 Task: Look for products in the category "Dental Care" from Nature's Answer only.
Action: Mouse pressed left at (256, 111)
Screenshot: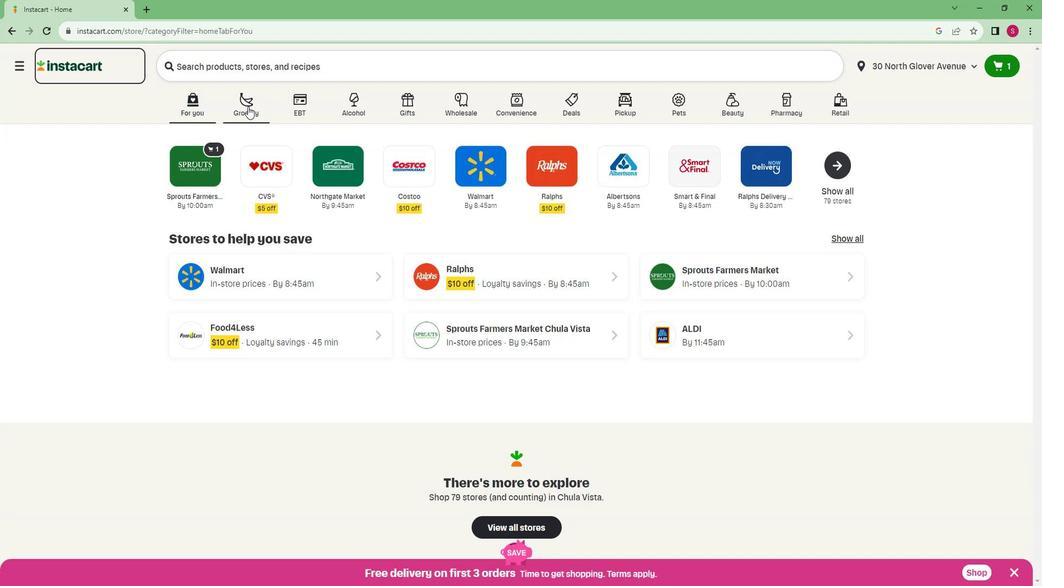 
Action: Mouse moved to (234, 299)
Screenshot: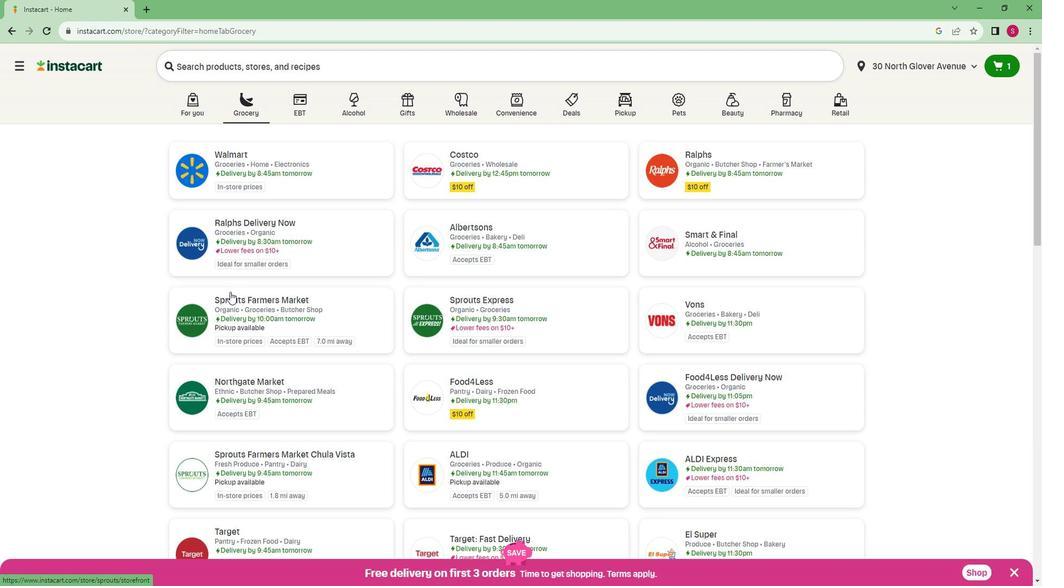 
Action: Mouse pressed left at (234, 299)
Screenshot: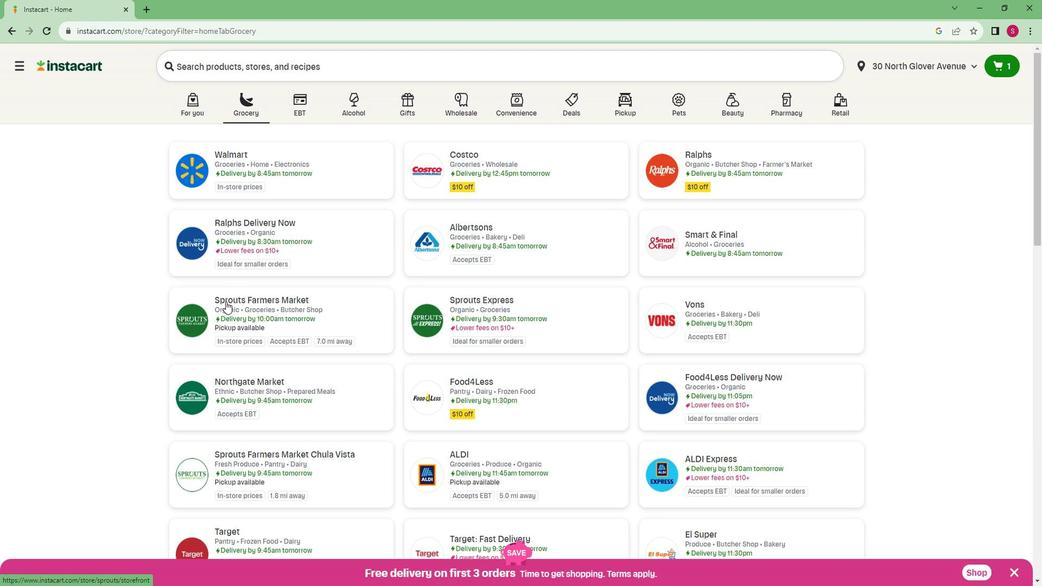 
Action: Mouse moved to (83, 349)
Screenshot: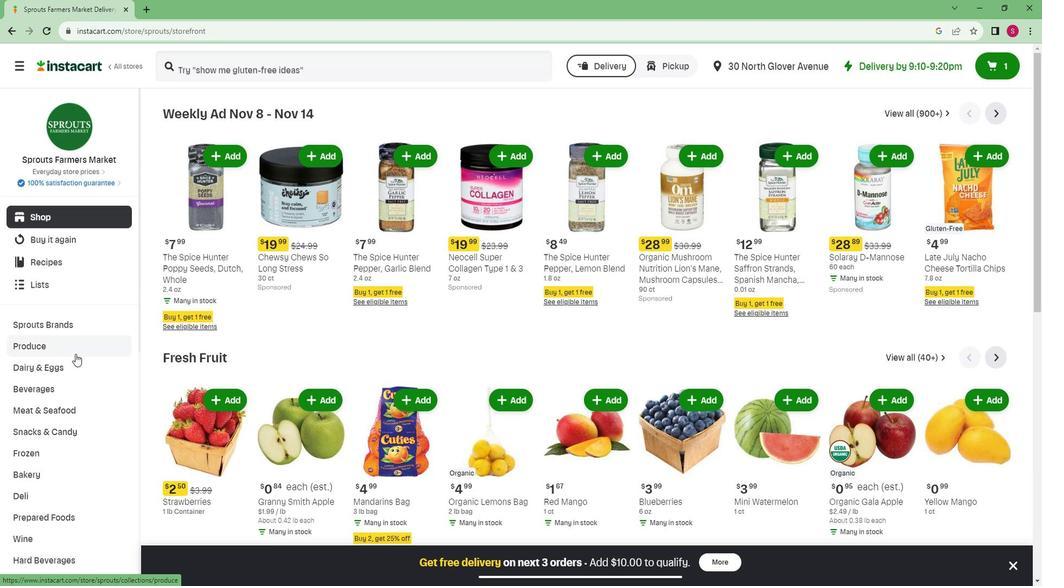 
Action: Mouse scrolled (83, 349) with delta (0, 0)
Screenshot: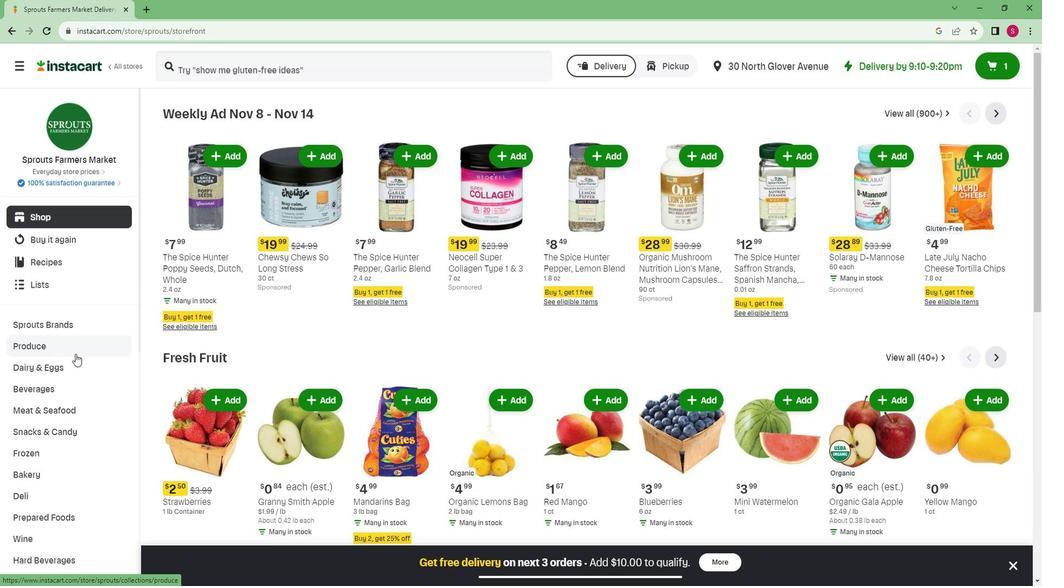 
Action: Mouse scrolled (83, 349) with delta (0, 0)
Screenshot: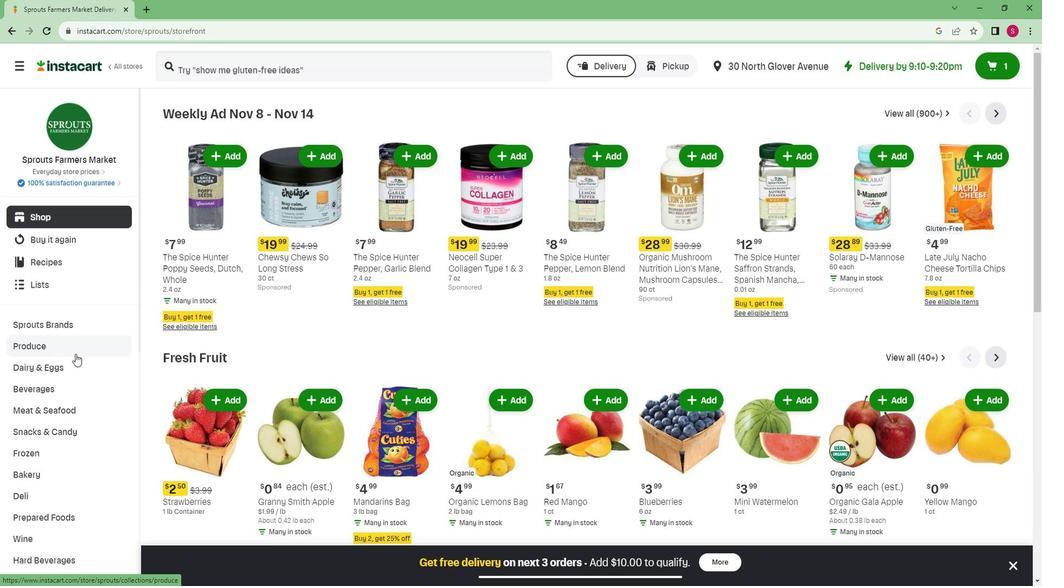 
Action: Mouse moved to (83, 350)
Screenshot: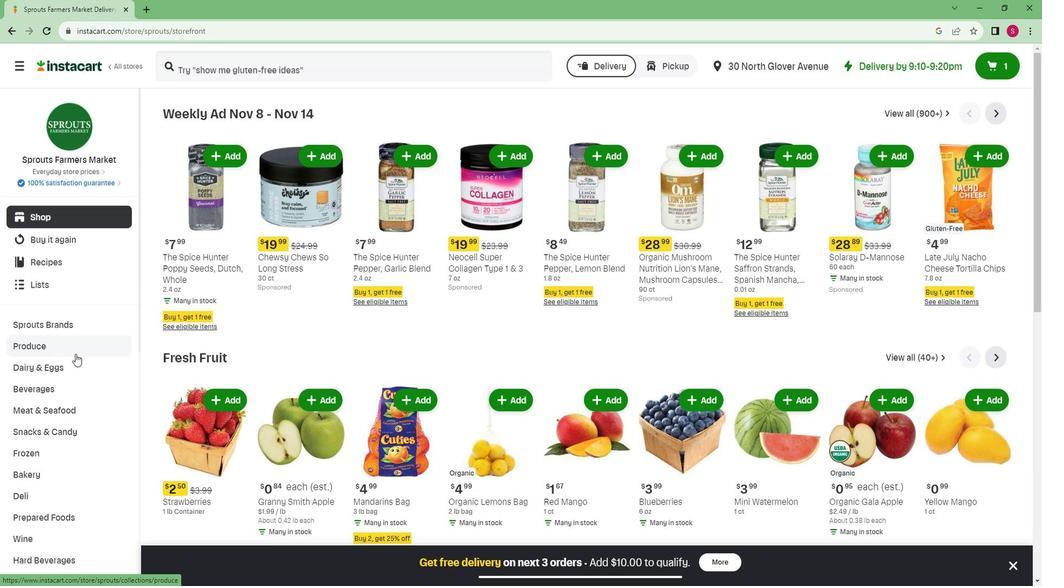 
Action: Mouse scrolled (83, 349) with delta (0, 0)
Screenshot: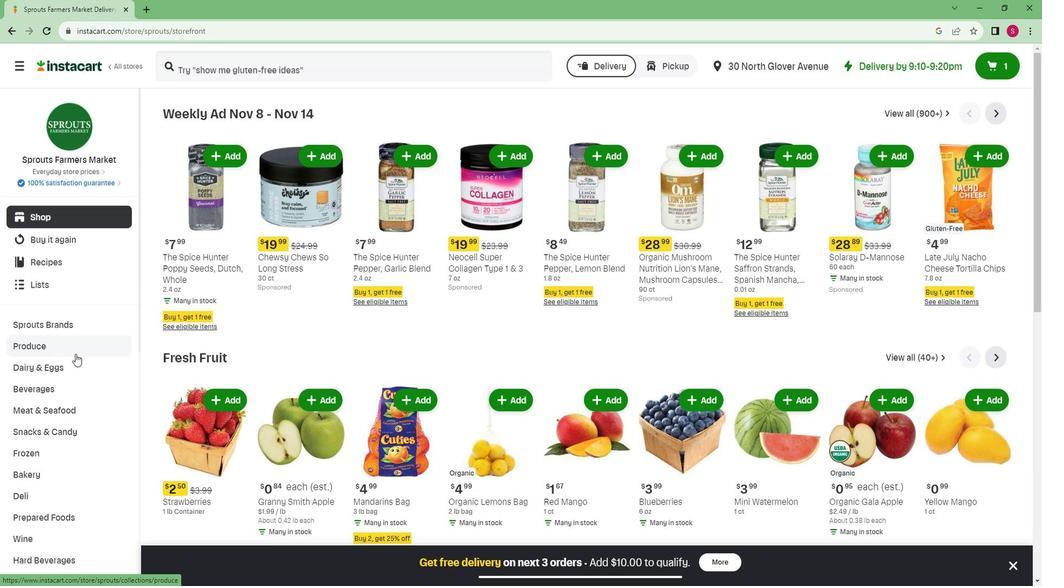 
Action: Mouse scrolled (83, 349) with delta (0, 0)
Screenshot: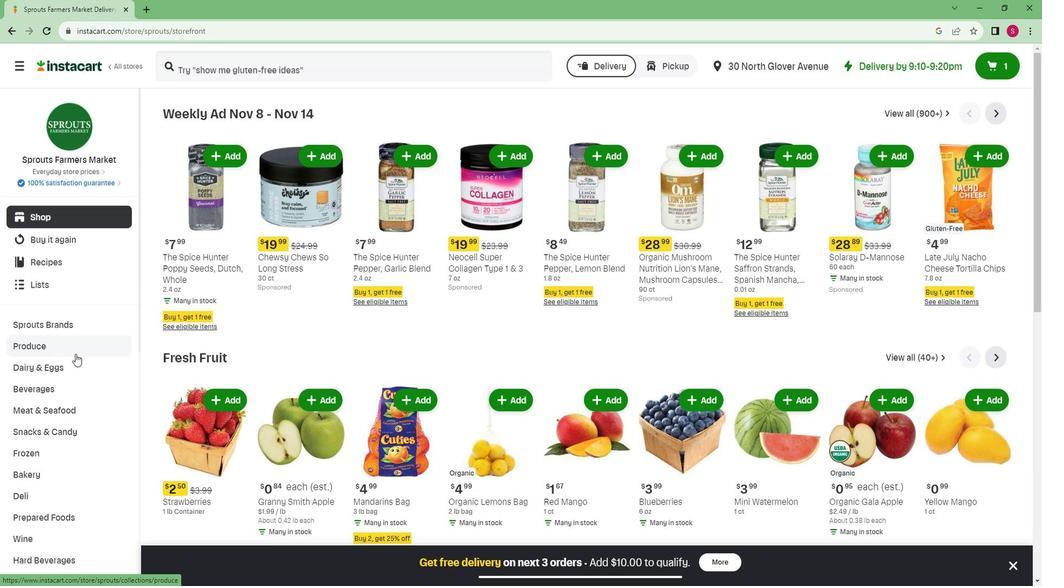 
Action: Mouse scrolled (83, 349) with delta (0, 0)
Screenshot: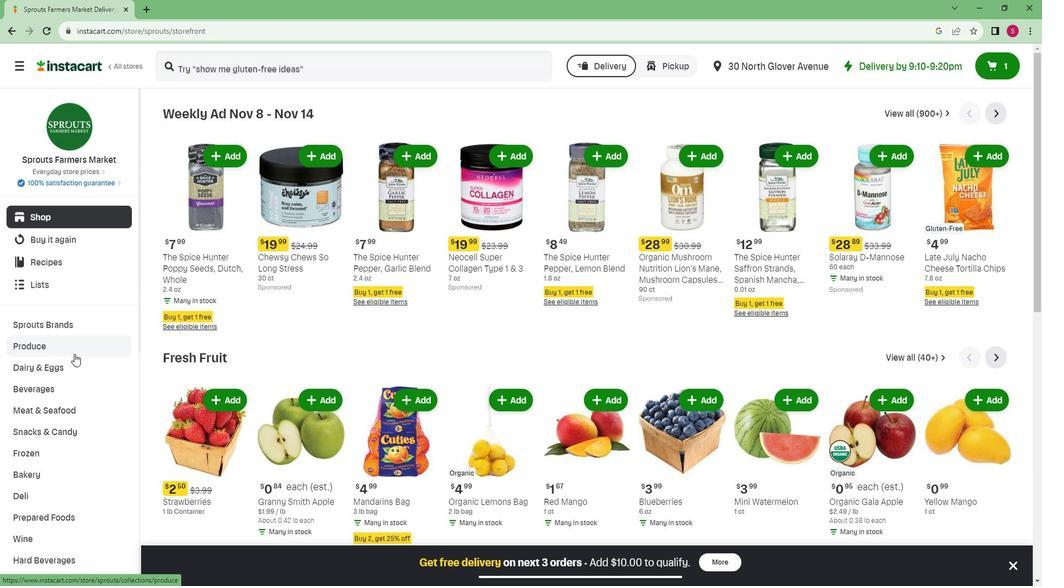 
Action: Mouse moved to (77, 354)
Screenshot: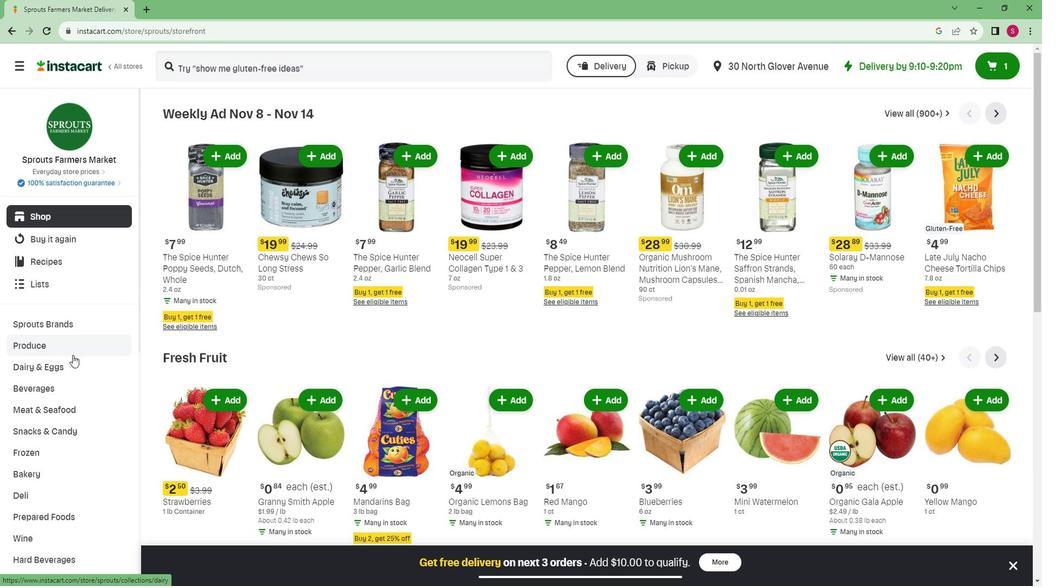 
Action: Mouse scrolled (77, 353) with delta (0, 0)
Screenshot: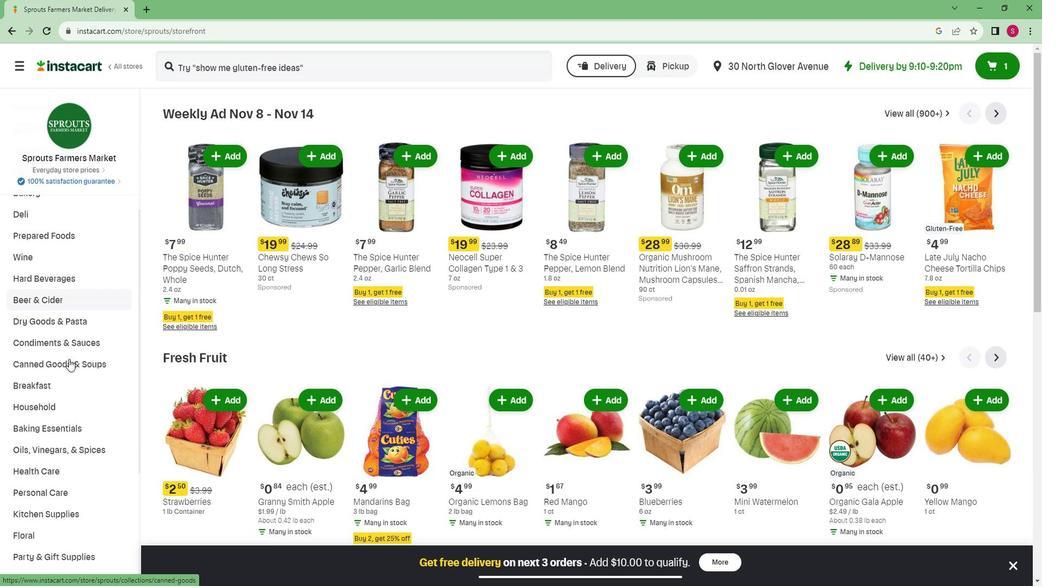 
Action: Mouse scrolled (77, 353) with delta (0, 0)
Screenshot: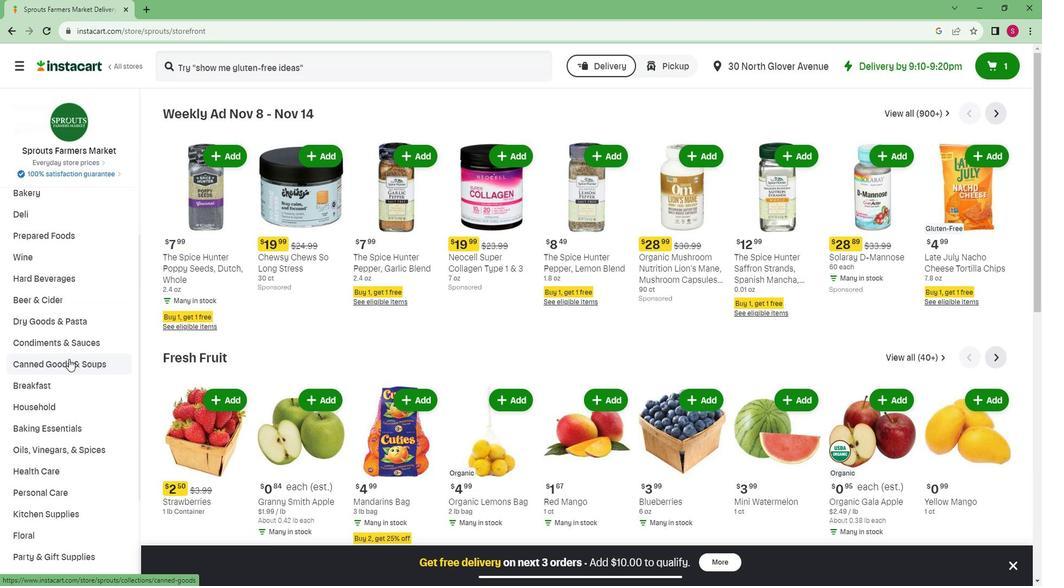 
Action: Mouse scrolled (77, 353) with delta (0, 0)
Screenshot: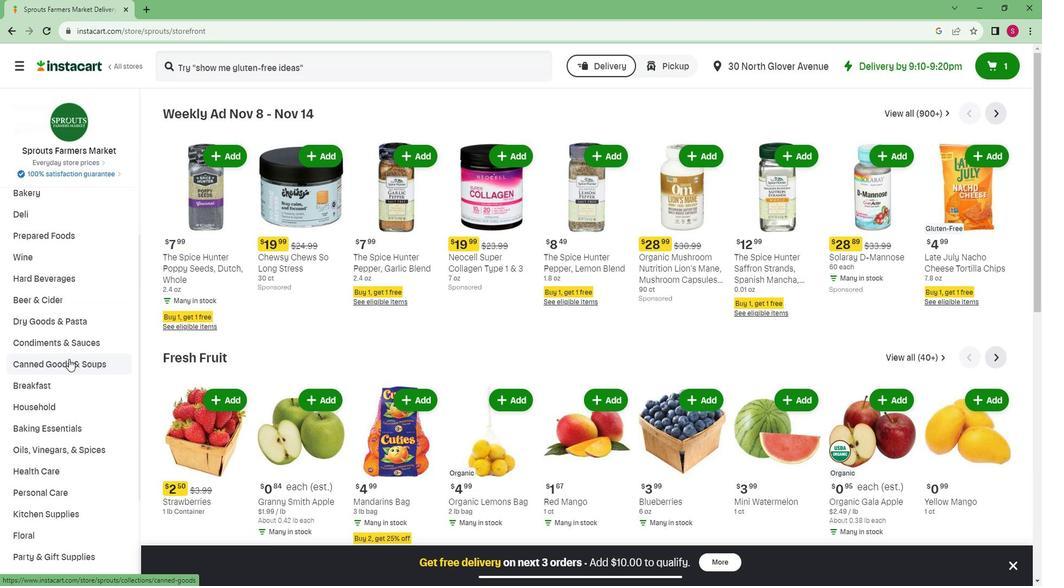 
Action: Mouse scrolled (77, 353) with delta (0, 0)
Screenshot: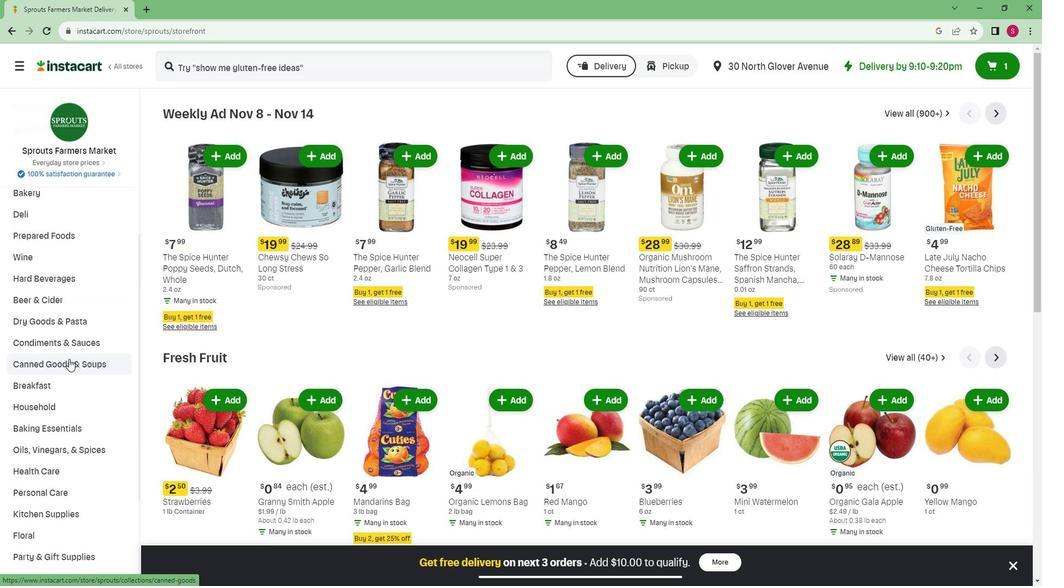
Action: Mouse scrolled (77, 353) with delta (0, 0)
Screenshot: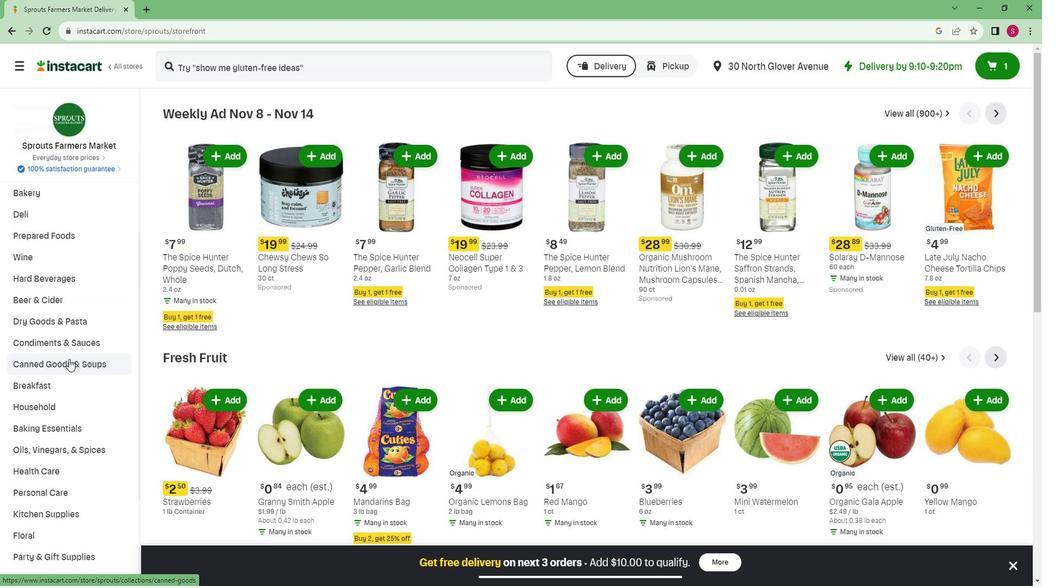 
Action: Mouse moved to (77, 534)
Screenshot: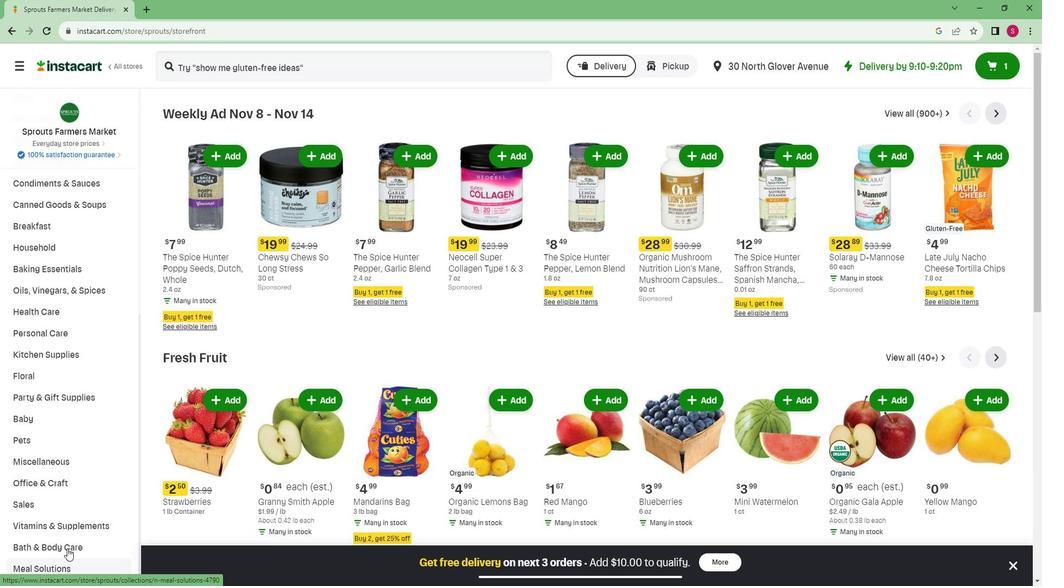 
Action: Mouse pressed left at (77, 534)
Screenshot: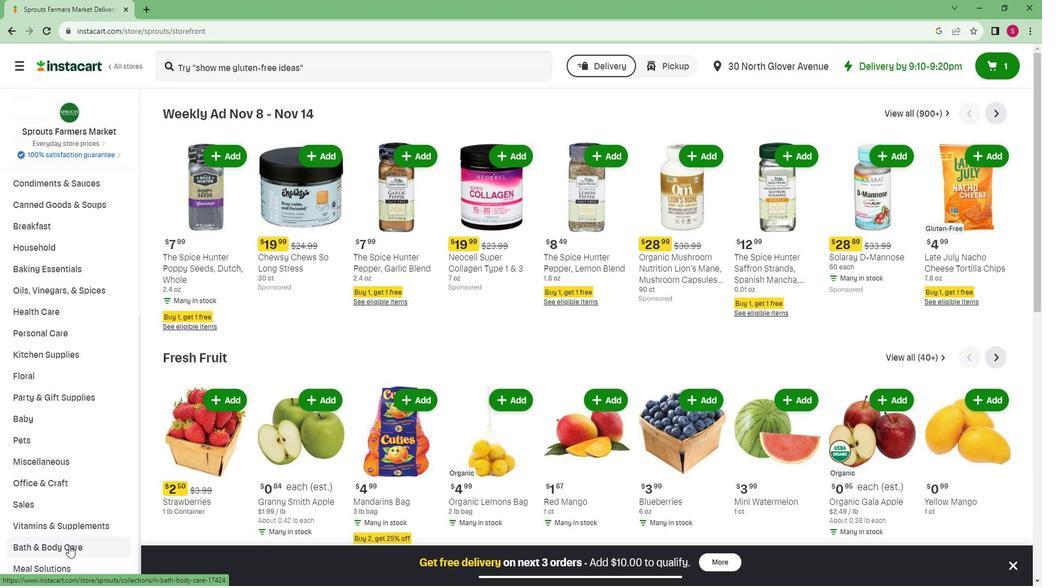 
Action: Mouse moved to (726, 143)
Screenshot: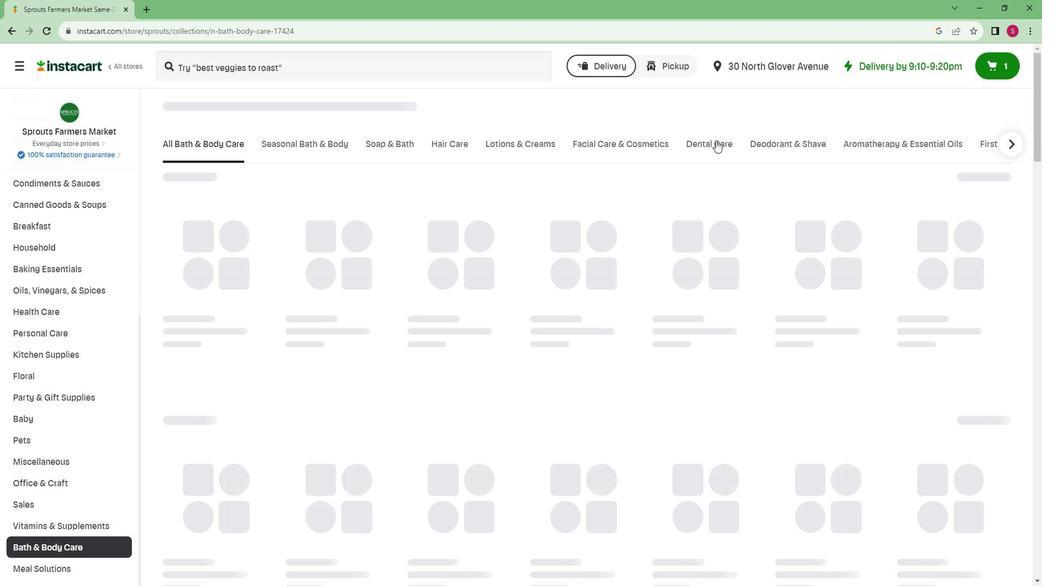 
Action: Mouse pressed left at (726, 143)
Screenshot: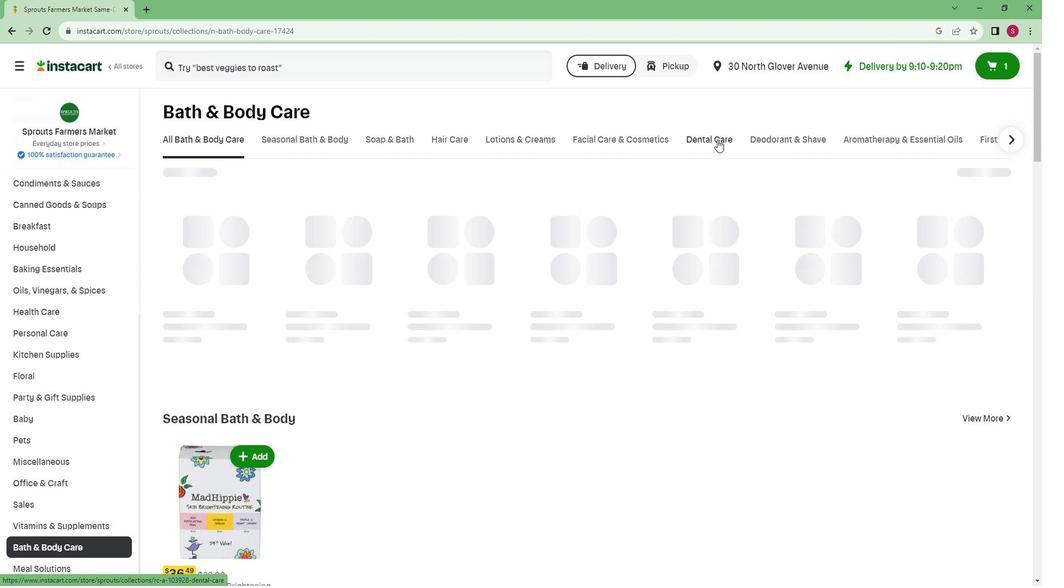 
Action: Mouse moved to (377, 192)
Screenshot: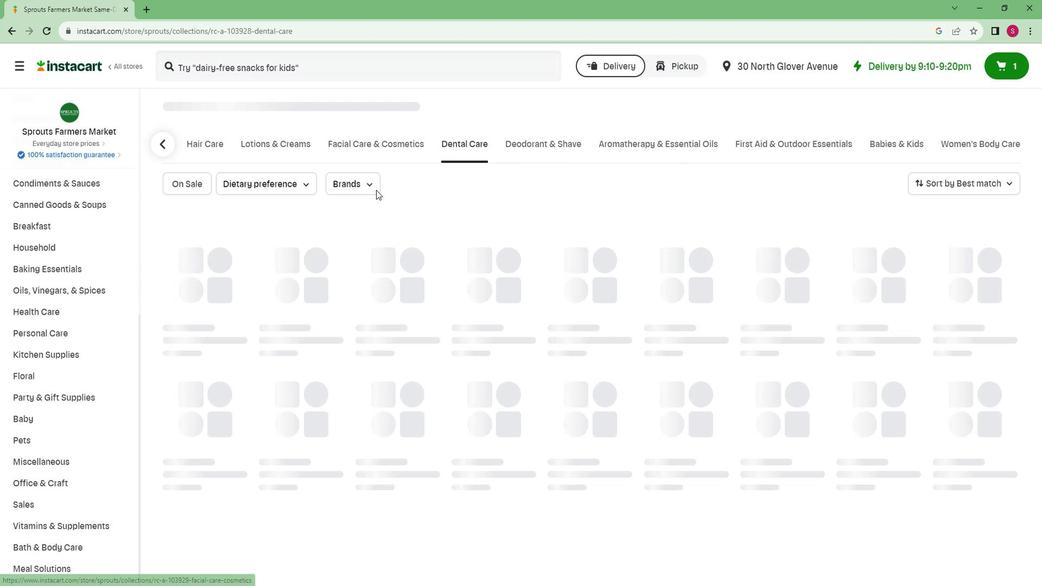 
Action: Mouse pressed left at (377, 192)
Screenshot: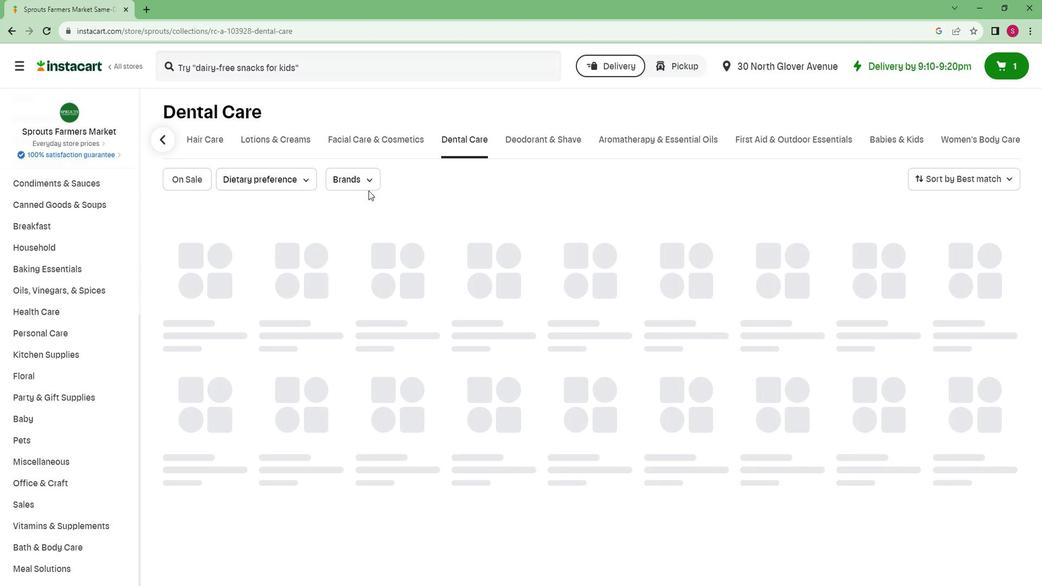 
Action: Mouse moved to (380, 182)
Screenshot: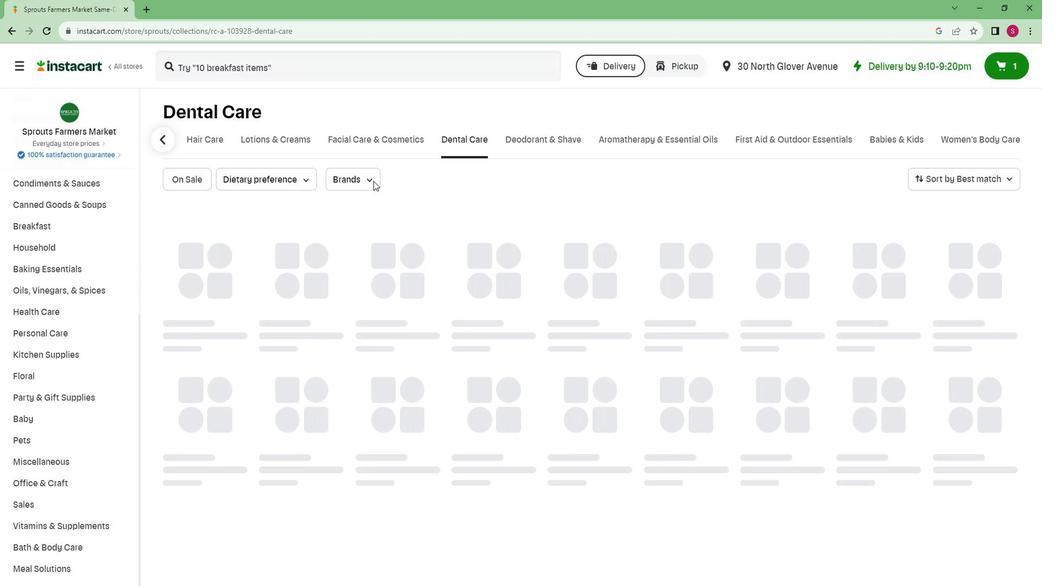 
Action: Mouse pressed left at (380, 182)
Screenshot: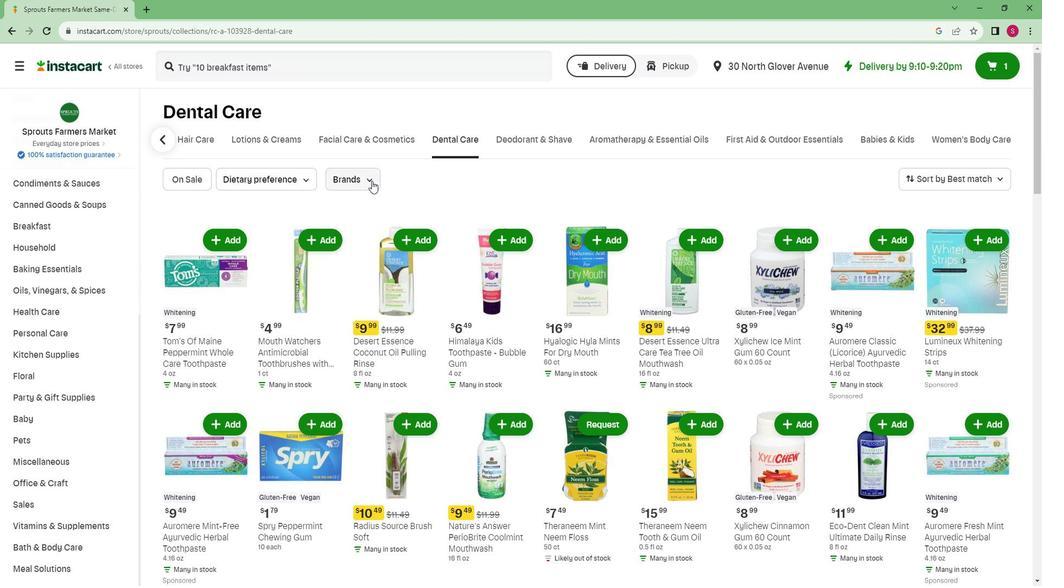 
Action: Mouse moved to (375, 277)
Screenshot: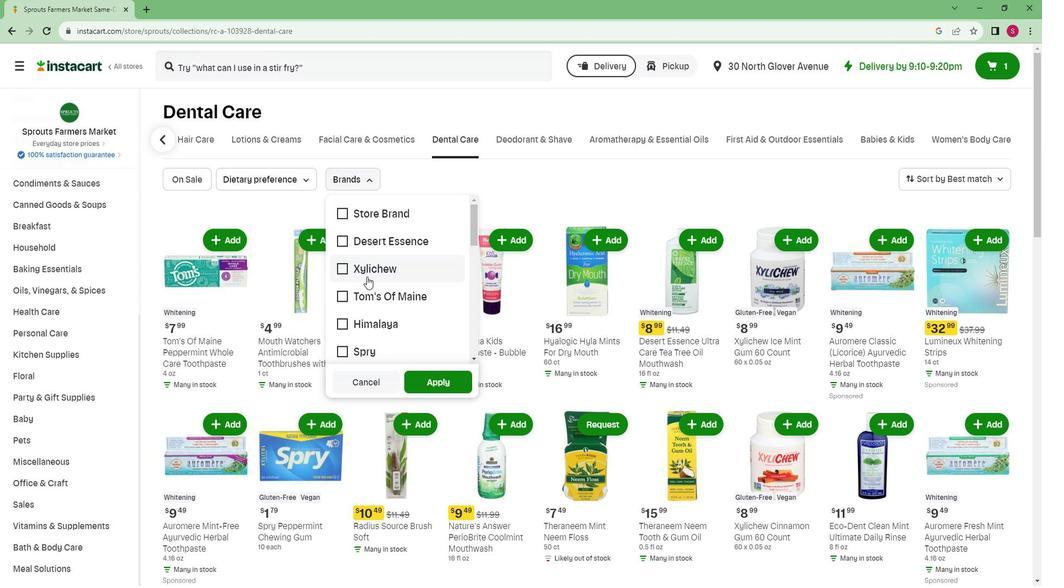 
Action: Mouse scrolled (375, 276) with delta (0, 0)
Screenshot: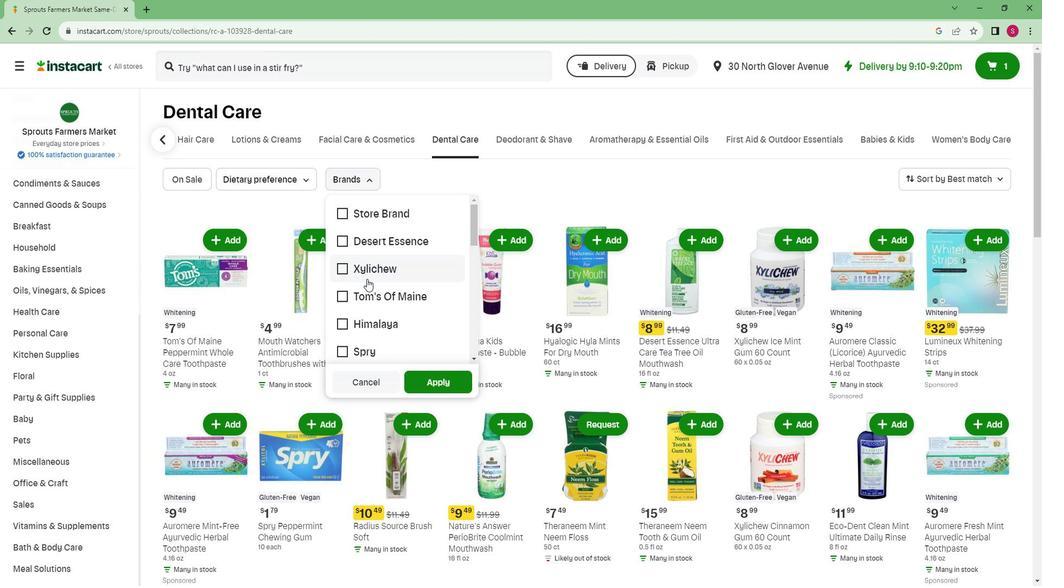 
Action: Mouse scrolled (375, 276) with delta (0, 0)
Screenshot: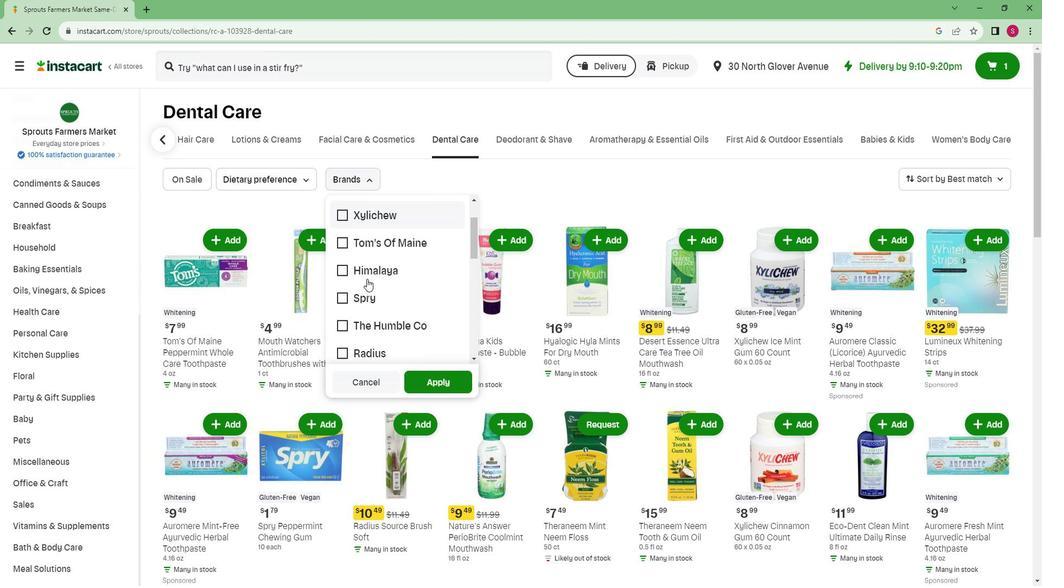 
Action: Mouse scrolled (375, 276) with delta (0, 0)
Screenshot: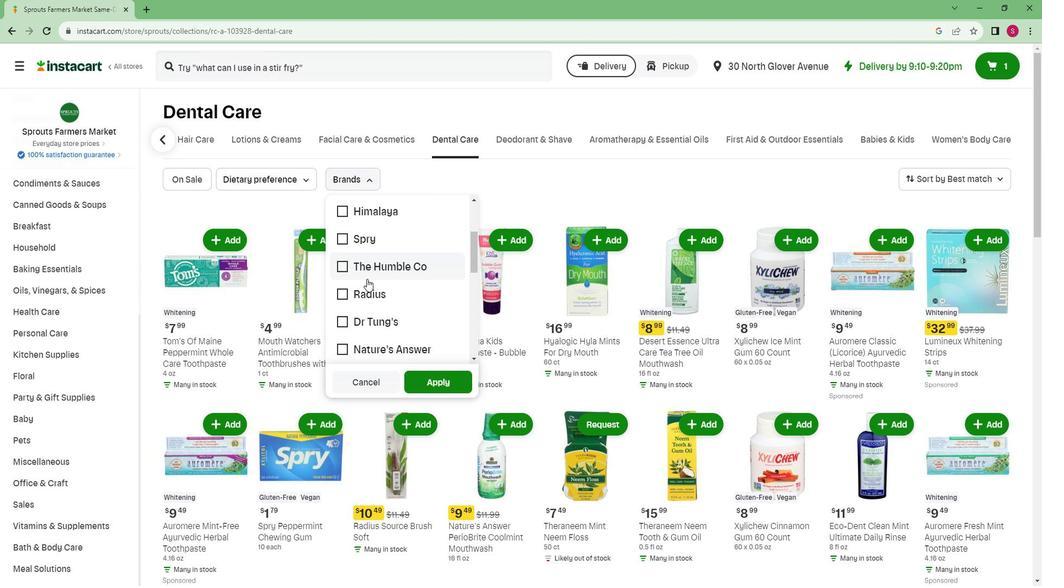
Action: Mouse moved to (375, 293)
Screenshot: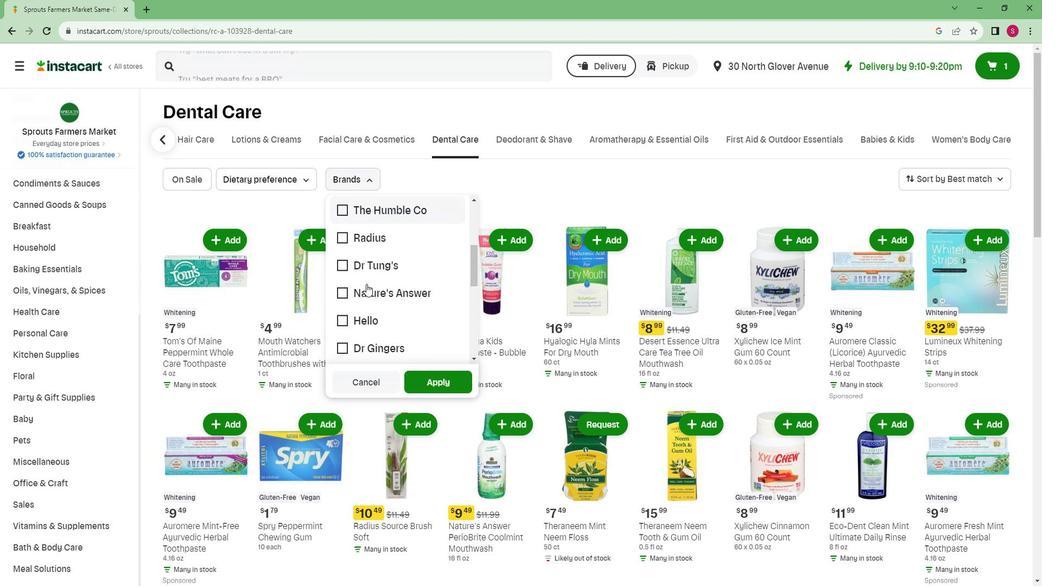 
Action: Mouse pressed left at (375, 293)
Screenshot: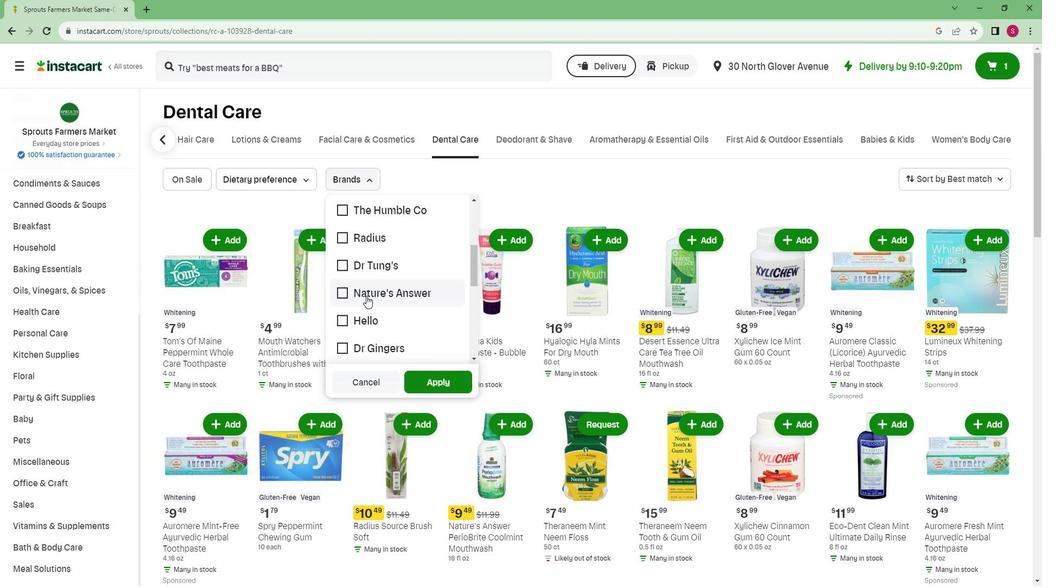 
Action: Mouse moved to (435, 368)
Screenshot: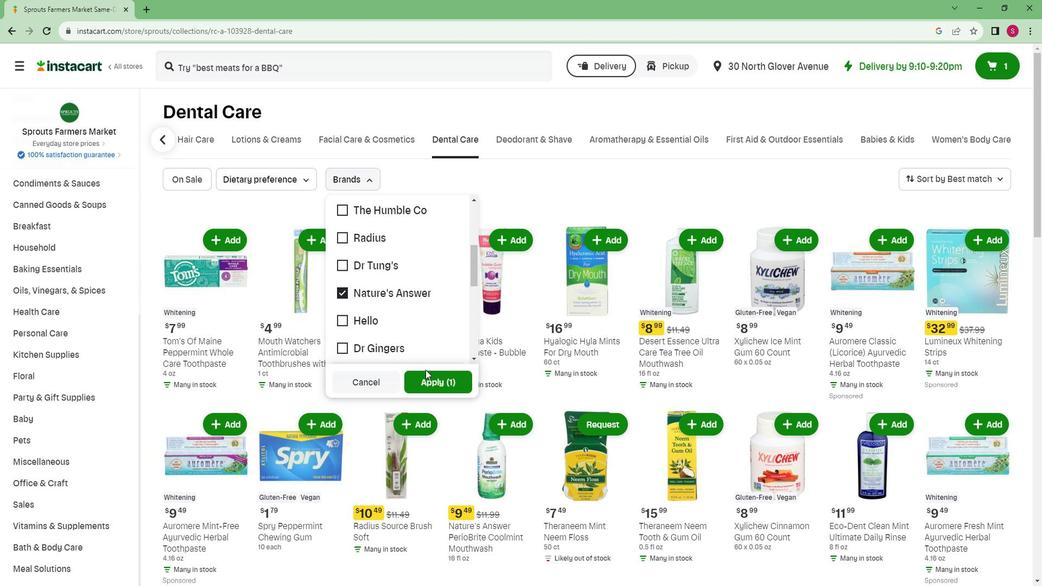 
Action: Mouse pressed left at (435, 368)
Screenshot: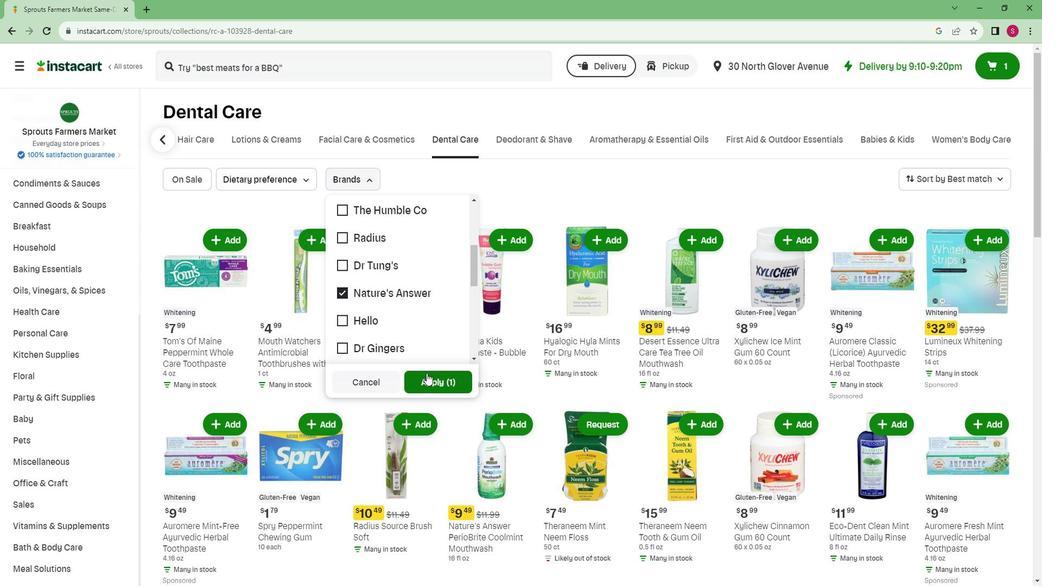 
Action: Mouse moved to (463, 345)
Screenshot: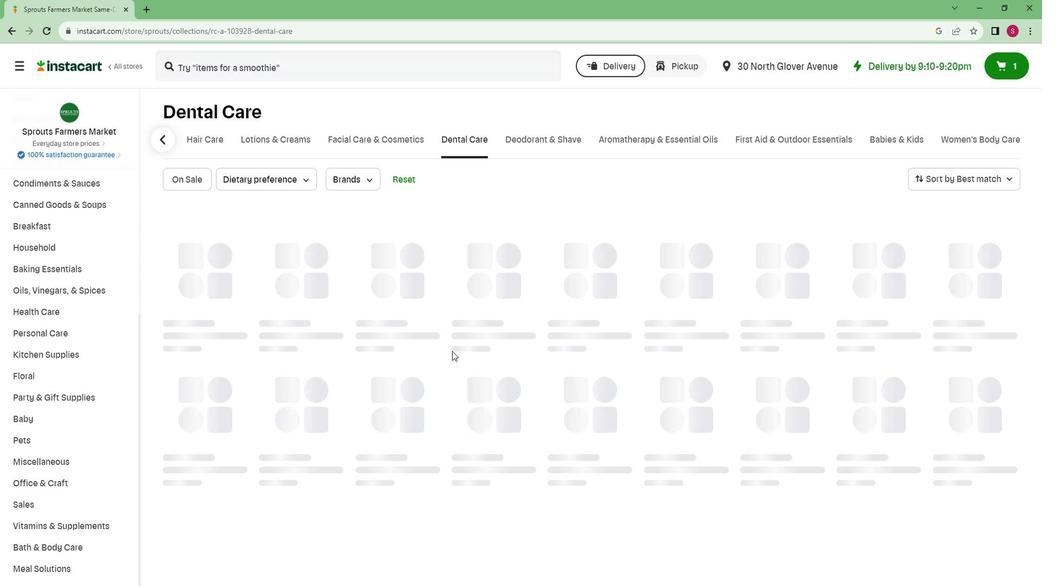 
